 Task: Create a rule from the Routing list, Task moved to a section -> Set Priority in the project TranceTech , set the section as To-Do and set the priority of the task as  High.
Action: Mouse moved to (57, 481)
Screenshot: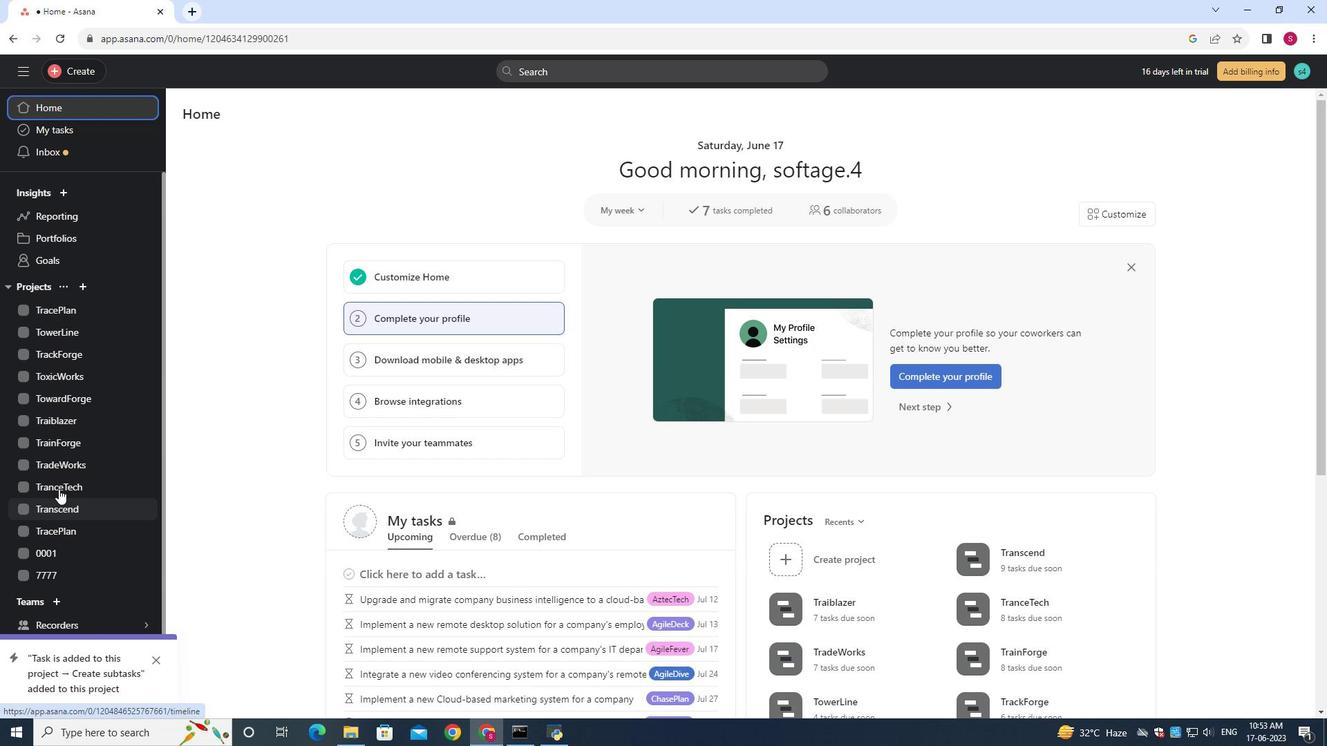 
Action: Mouse pressed left at (57, 481)
Screenshot: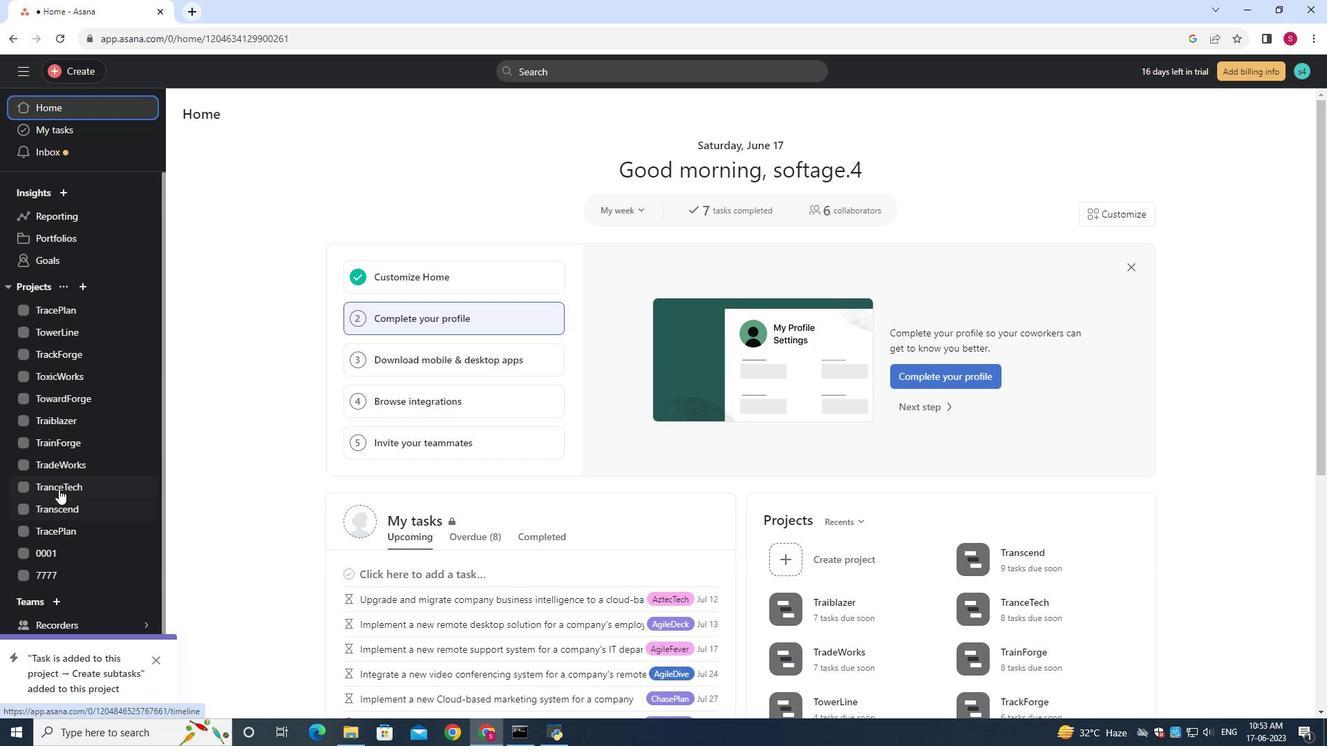 
Action: Mouse moved to (1282, 116)
Screenshot: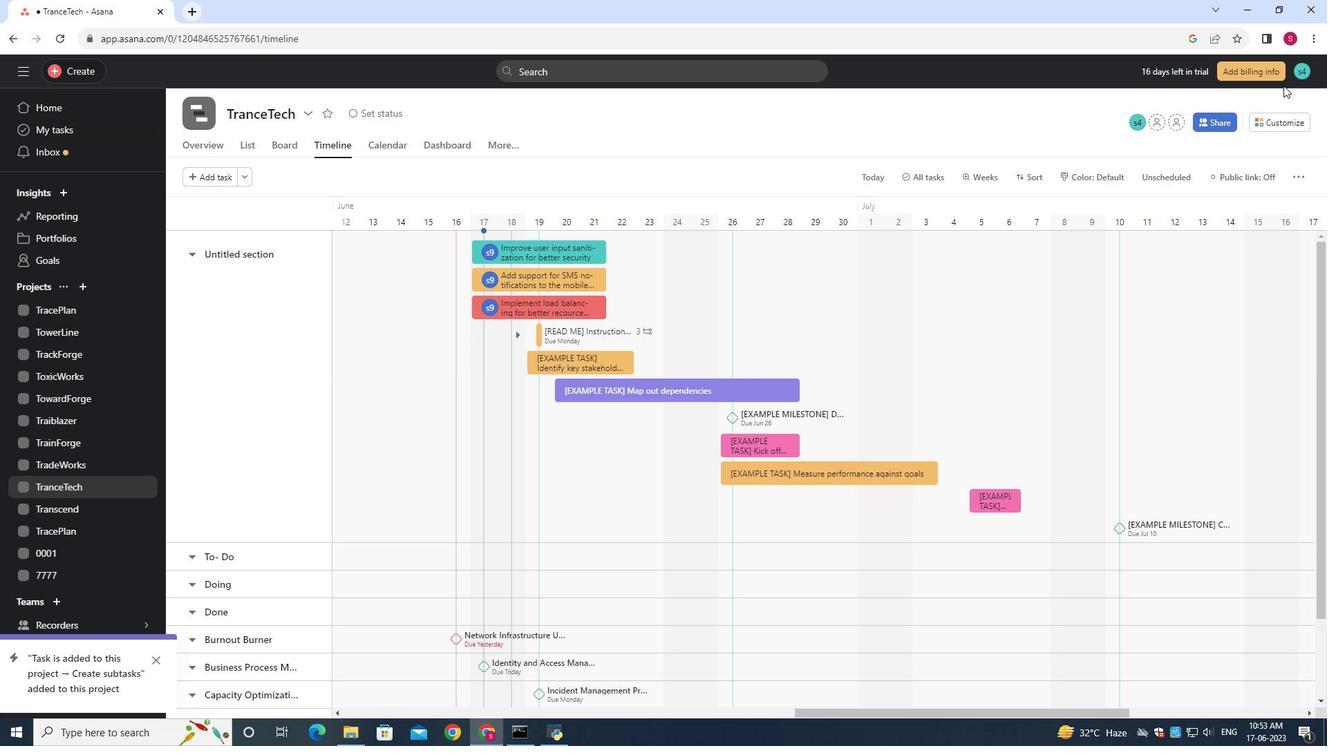 
Action: Mouse pressed left at (1282, 116)
Screenshot: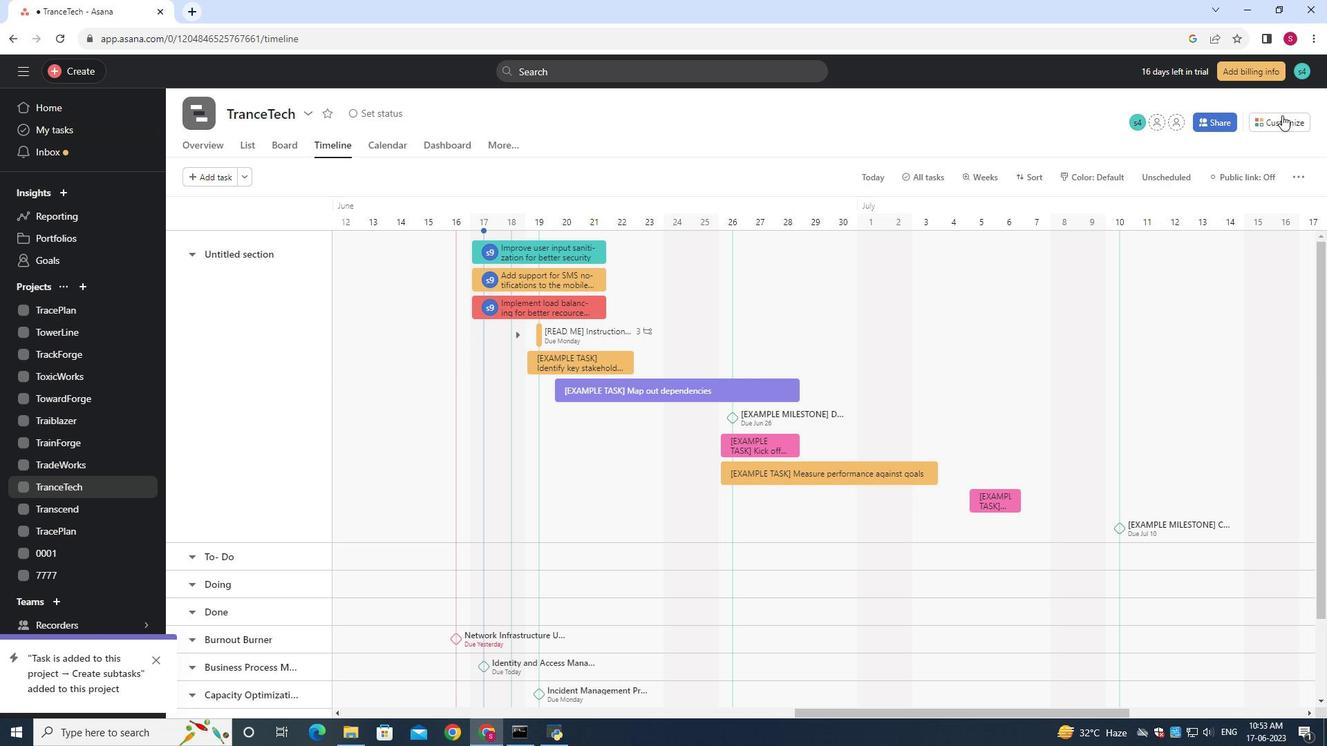 
Action: Mouse moved to (1027, 351)
Screenshot: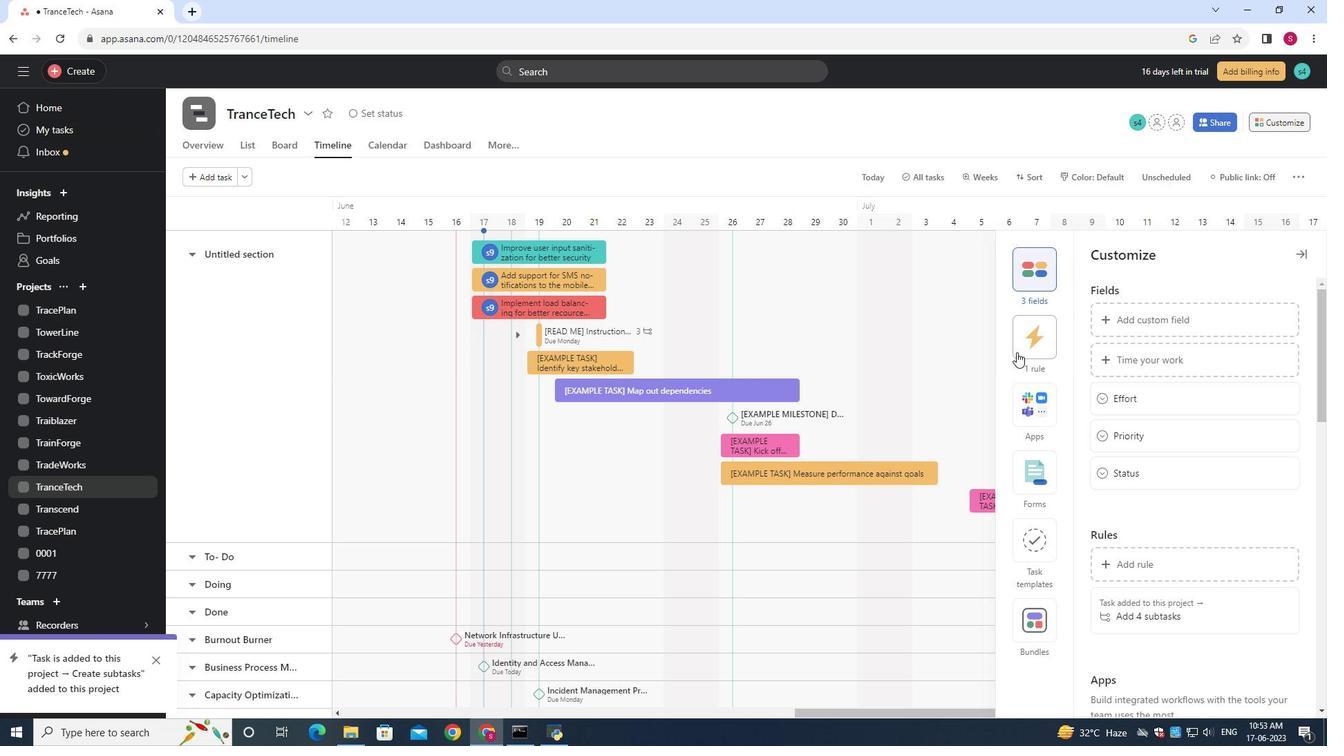 
Action: Mouse pressed left at (1027, 351)
Screenshot: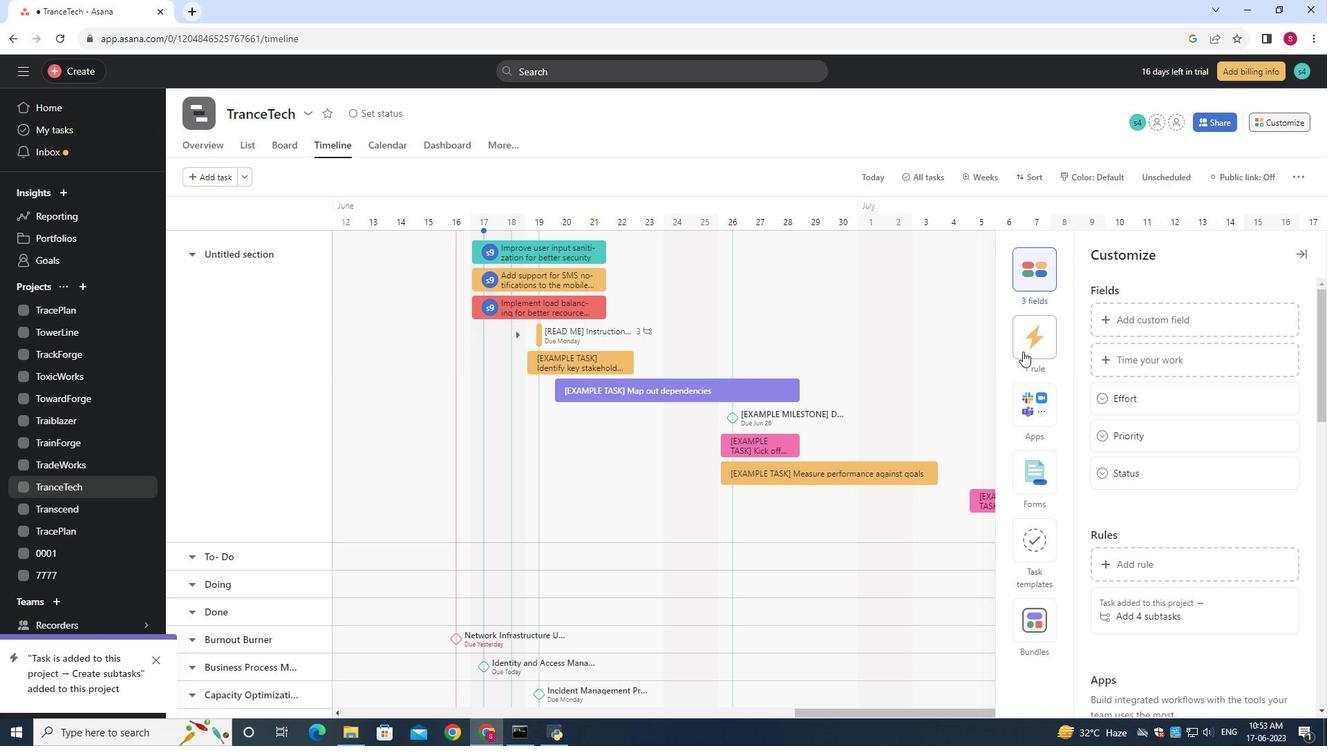 
Action: Mouse moved to (1161, 328)
Screenshot: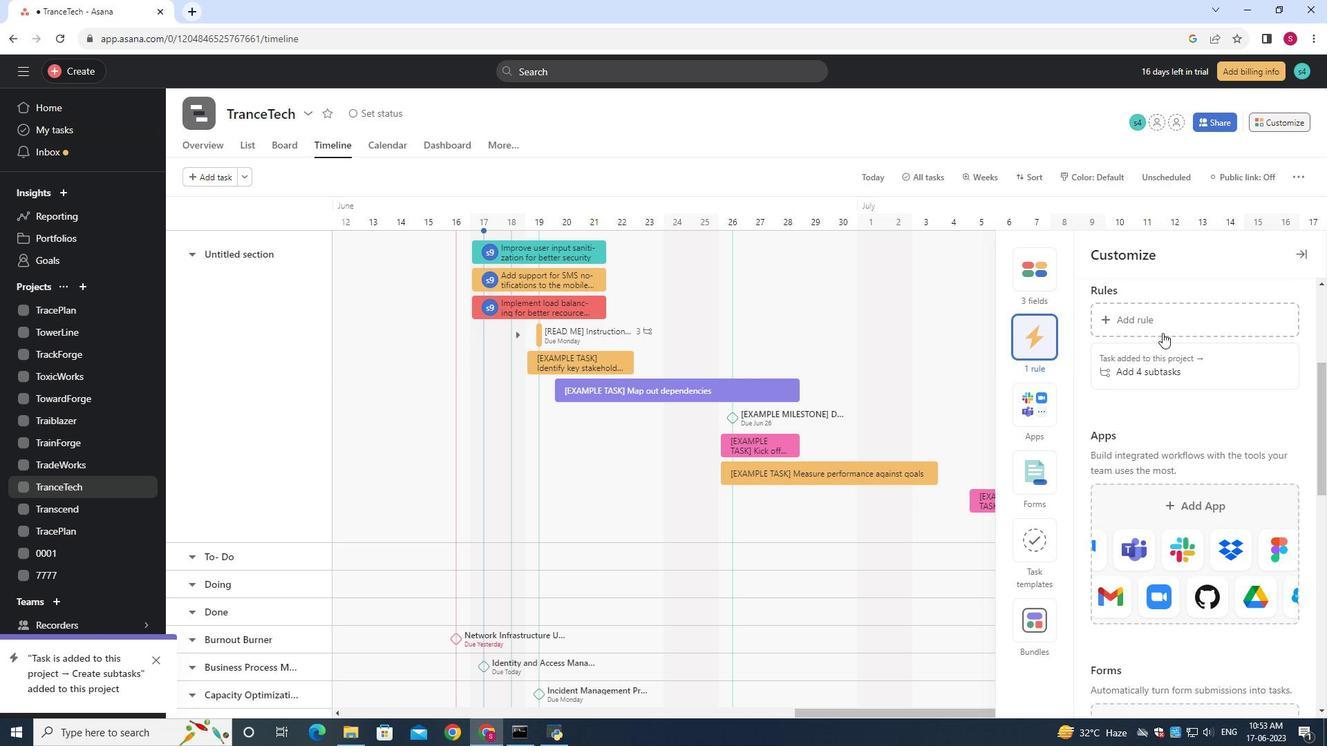 
Action: Mouse pressed left at (1161, 328)
Screenshot: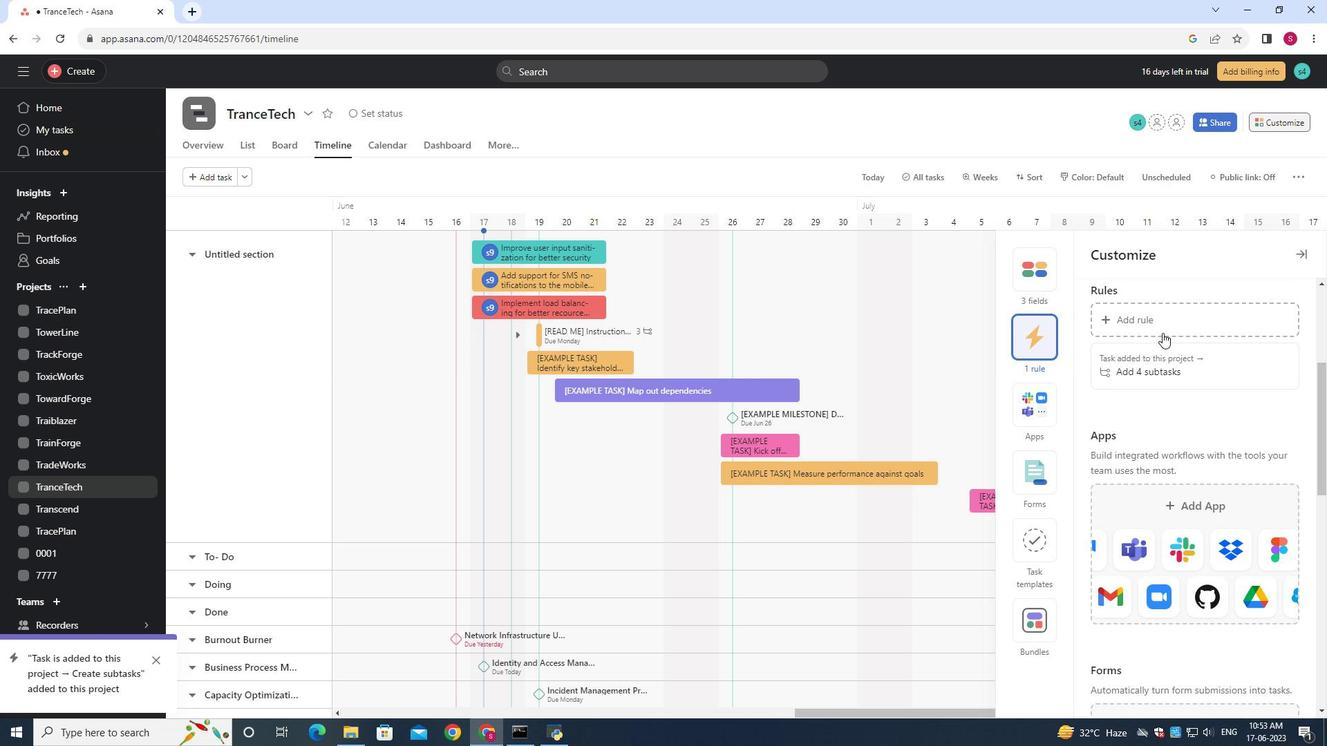 
Action: Mouse moved to (311, 191)
Screenshot: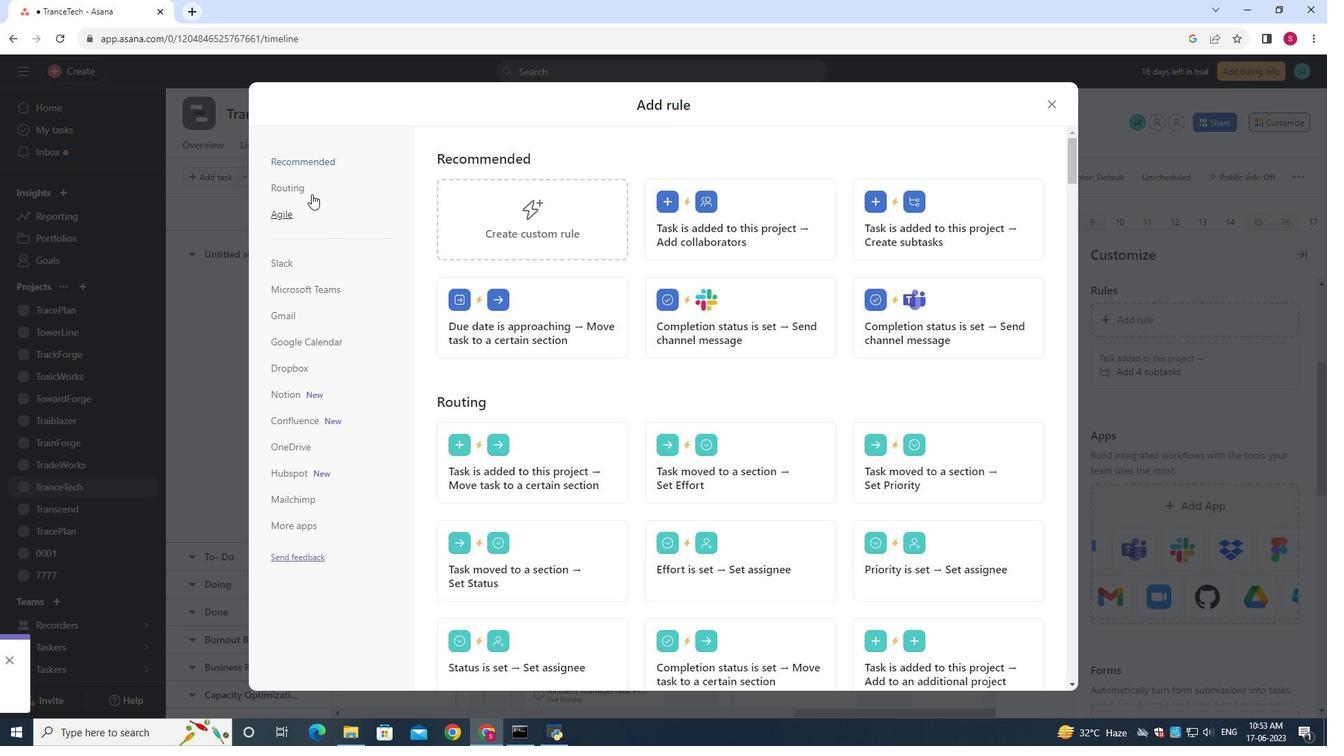 
Action: Mouse pressed left at (311, 191)
Screenshot: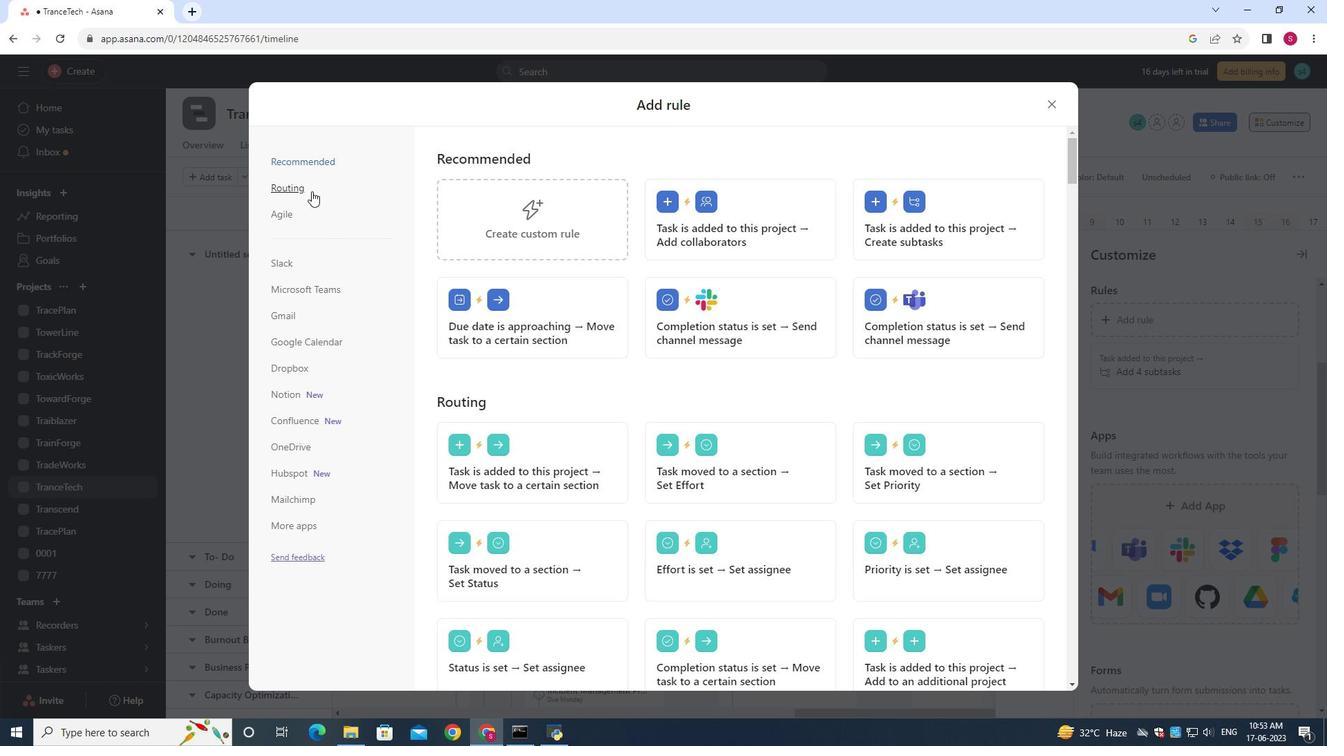 
Action: Mouse moved to (909, 208)
Screenshot: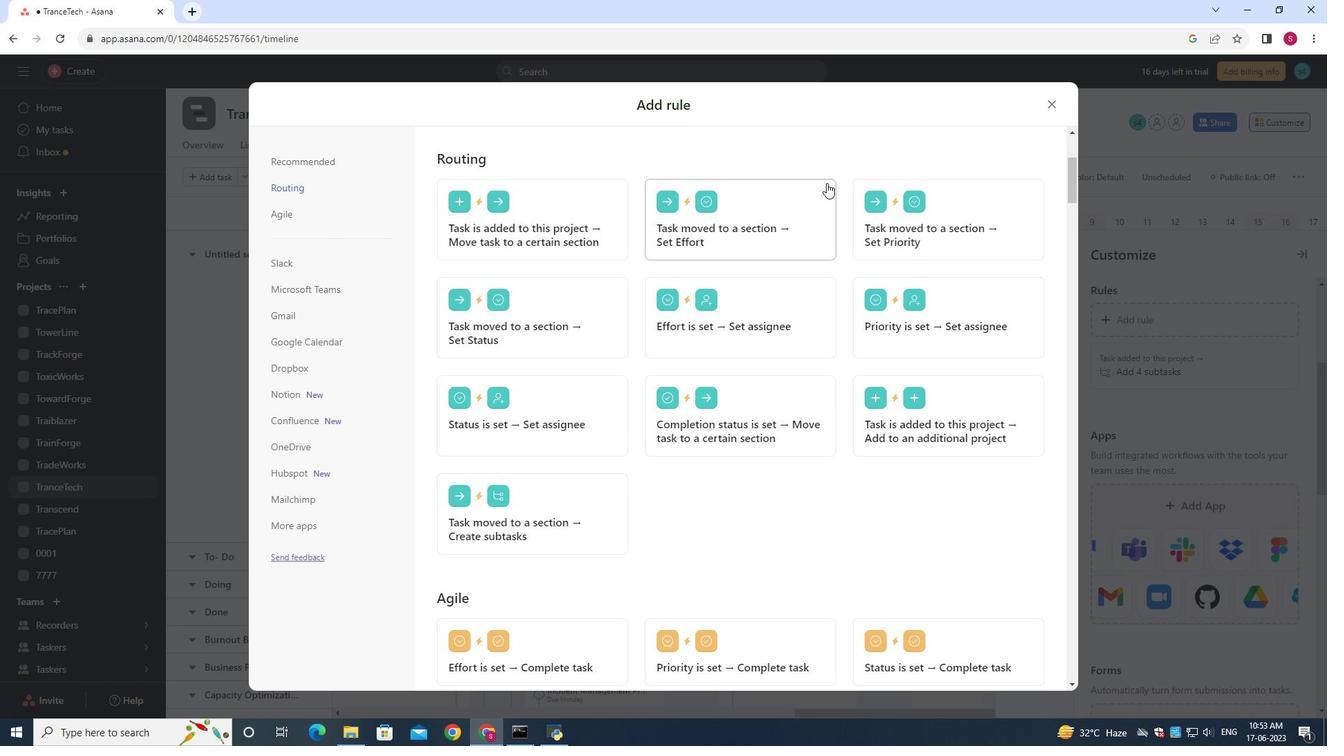 
Action: Mouse pressed left at (909, 208)
Screenshot: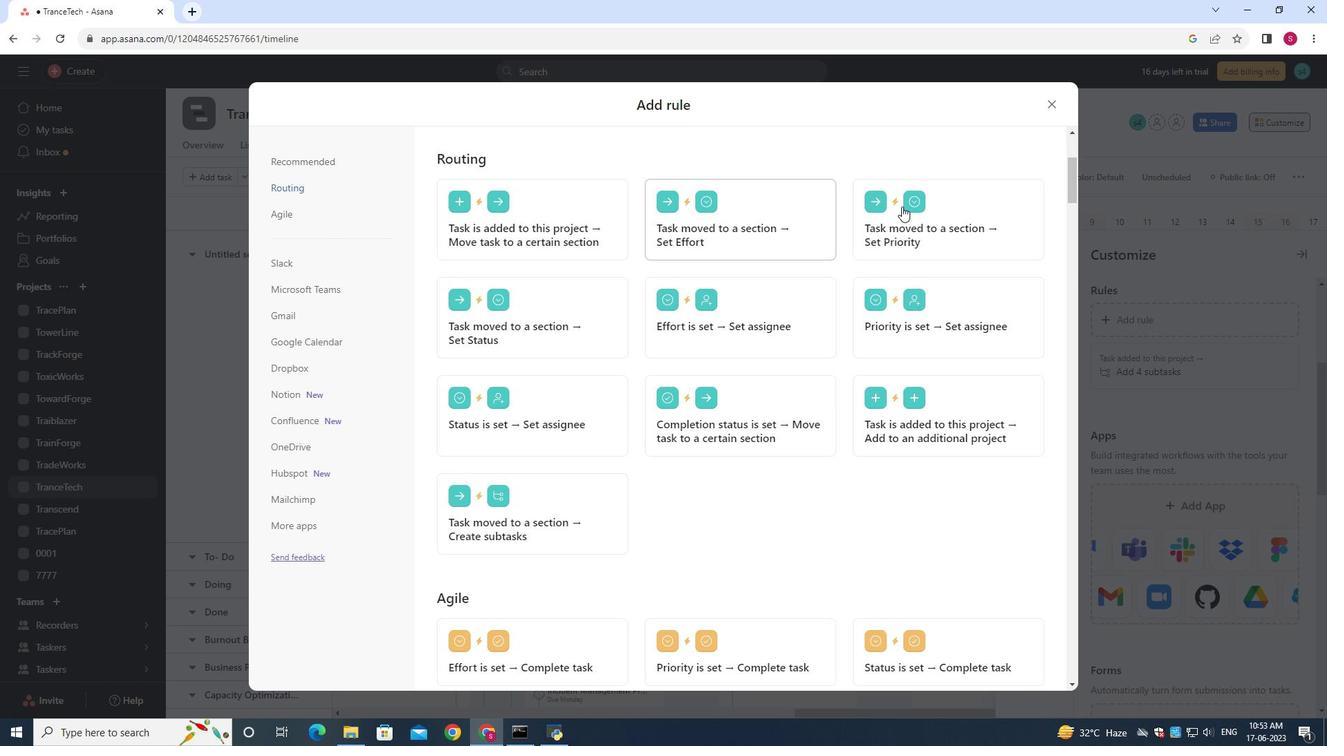 
Action: Mouse moved to (843, 248)
Screenshot: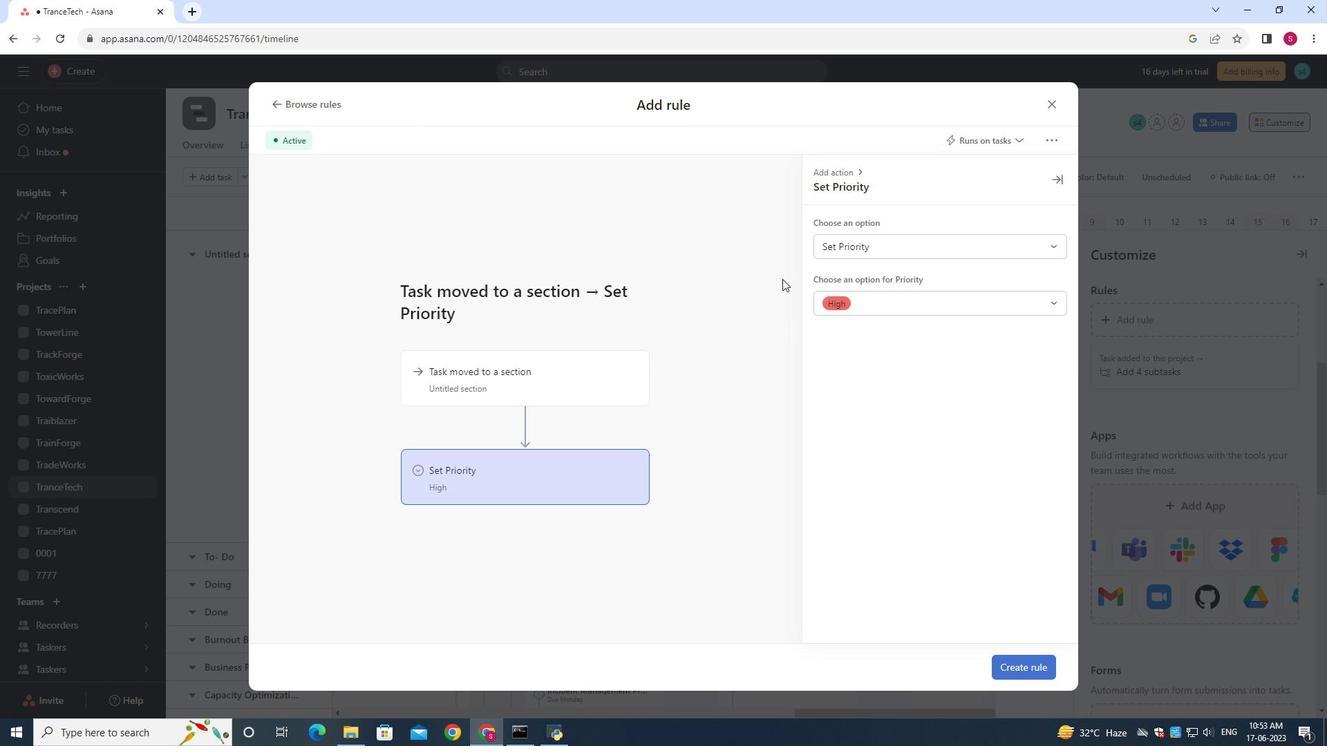 
Action: Mouse pressed left at (843, 248)
Screenshot: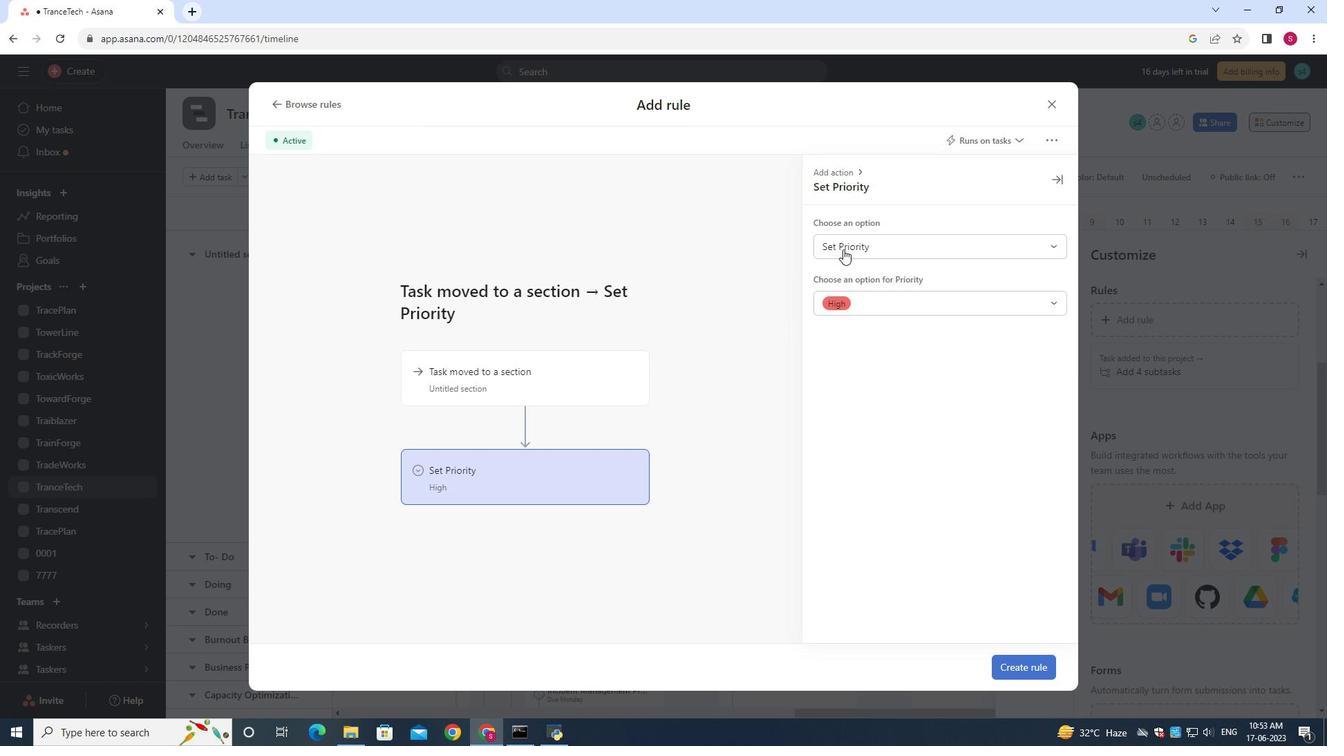 
Action: Mouse moved to (843, 248)
Screenshot: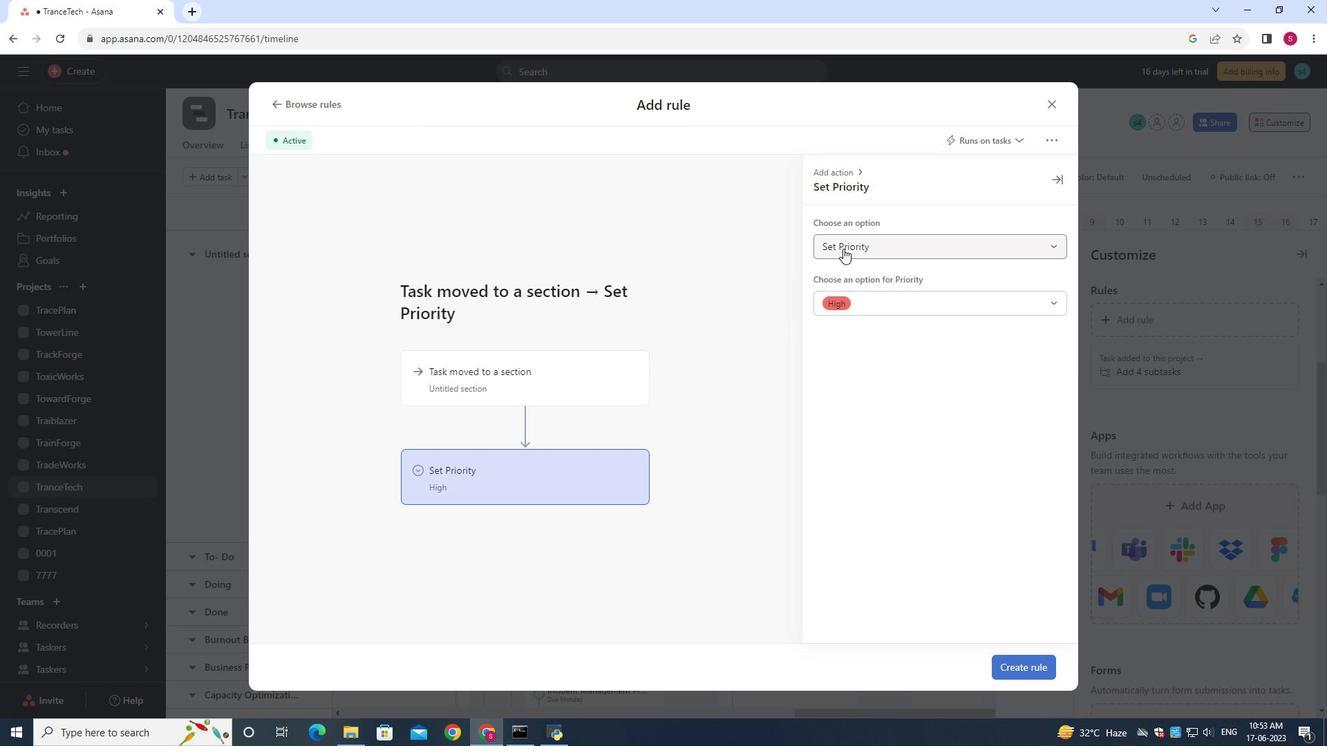 
Action: Mouse pressed left at (843, 248)
Screenshot: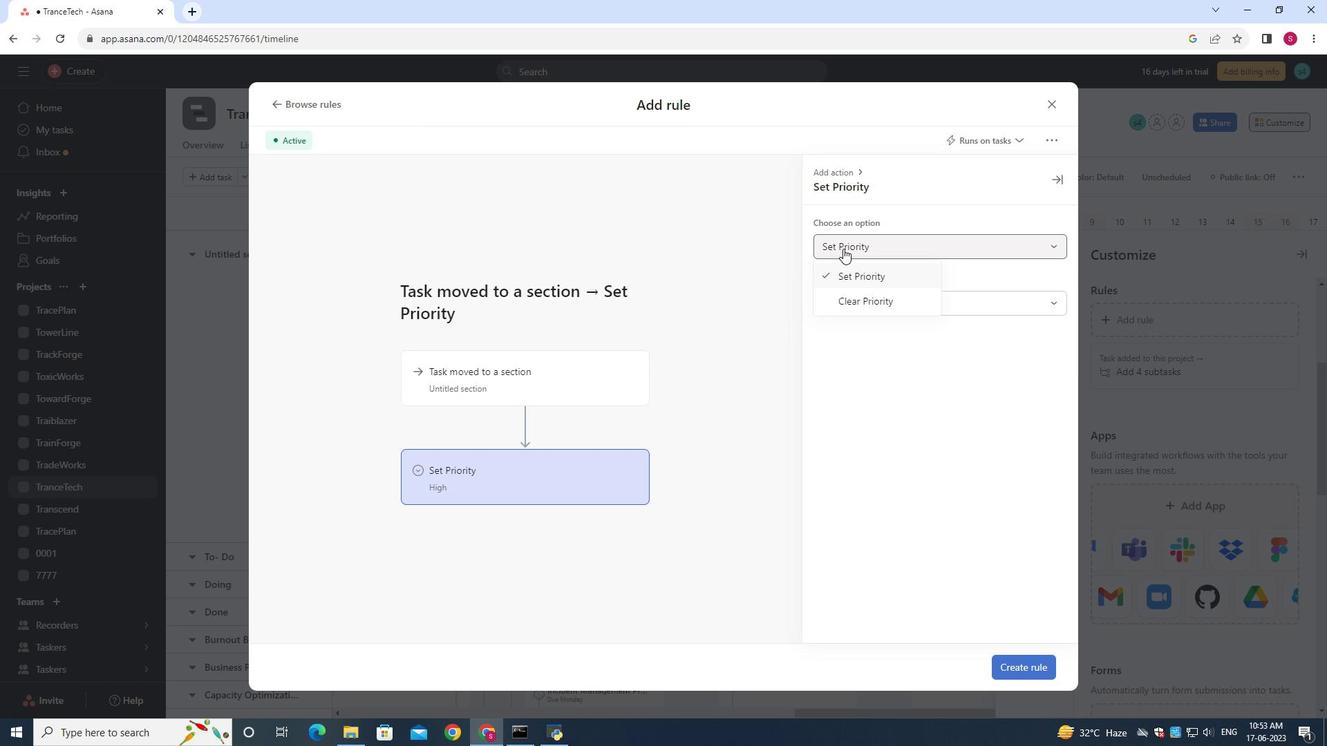 
Action: Mouse moved to (493, 378)
Screenshot: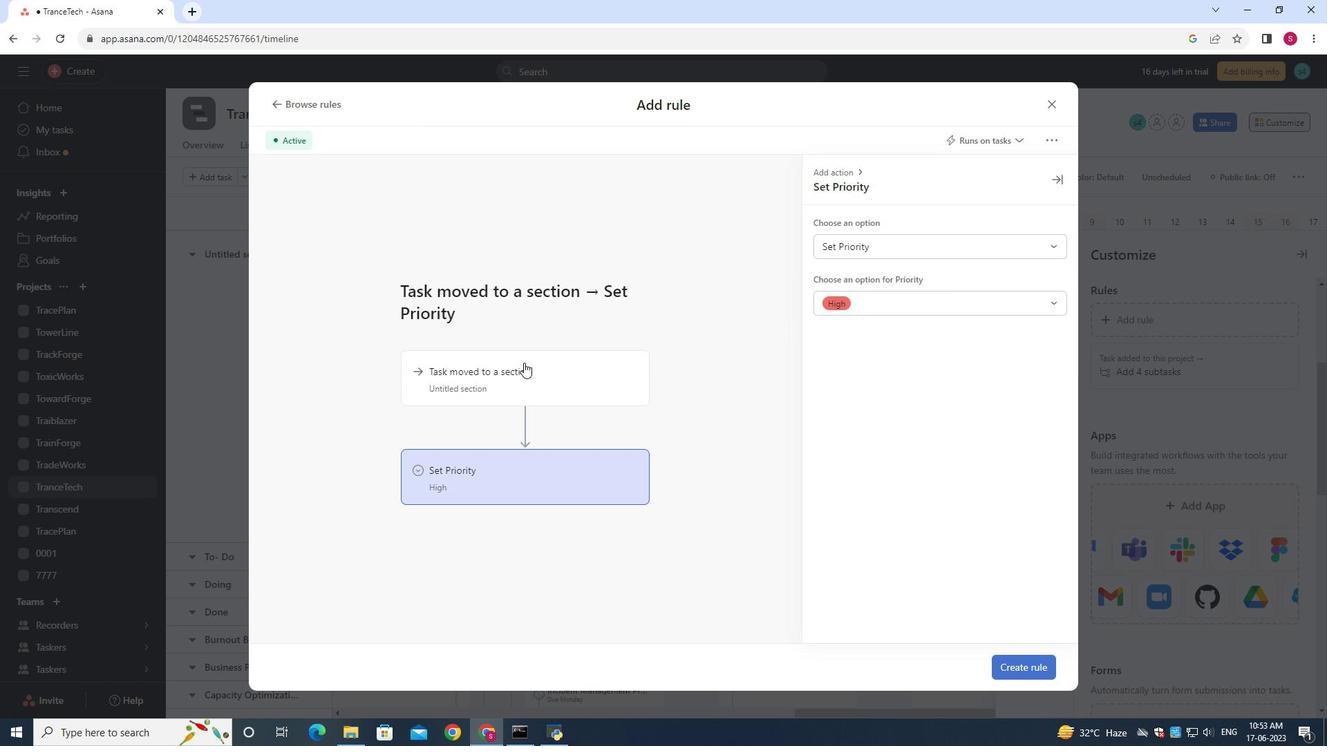 
Action: Mouse pressed left at (493, 378)
Screenshot: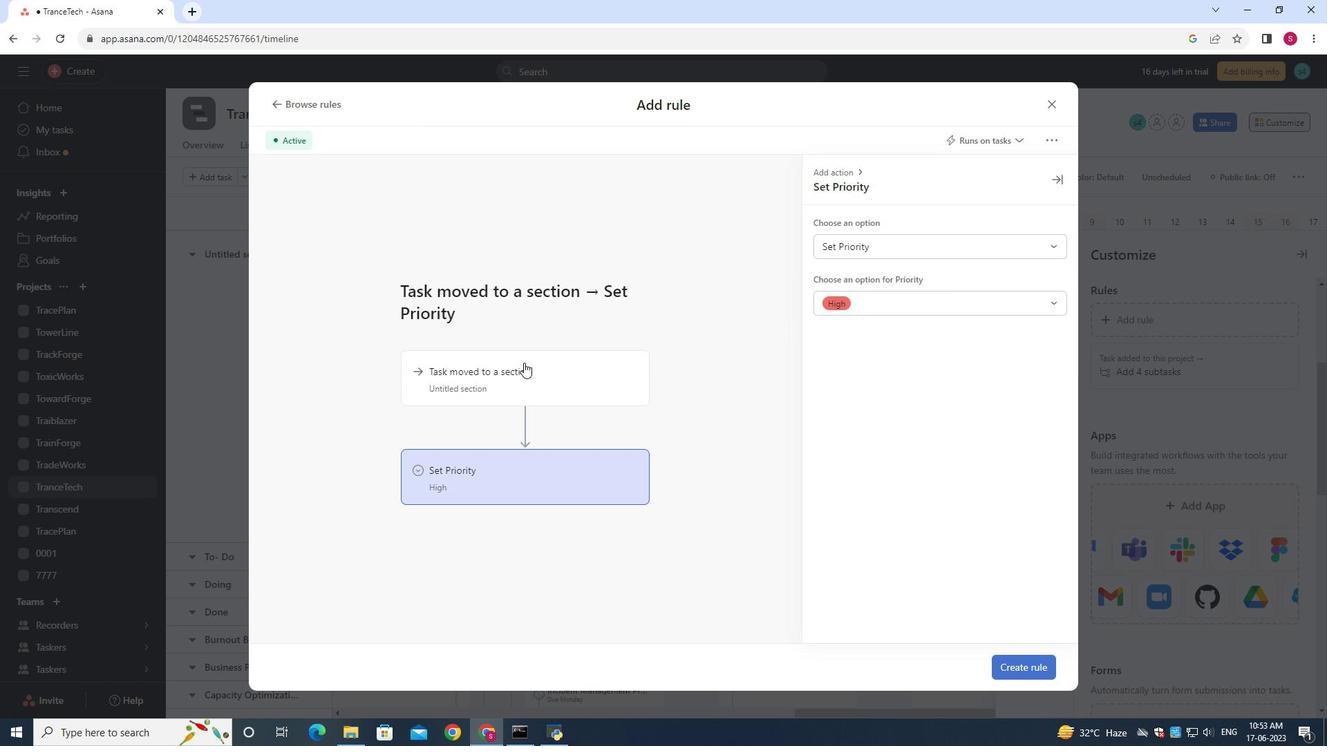 
Action: Mouse moved to (866, 249)
Screenshot: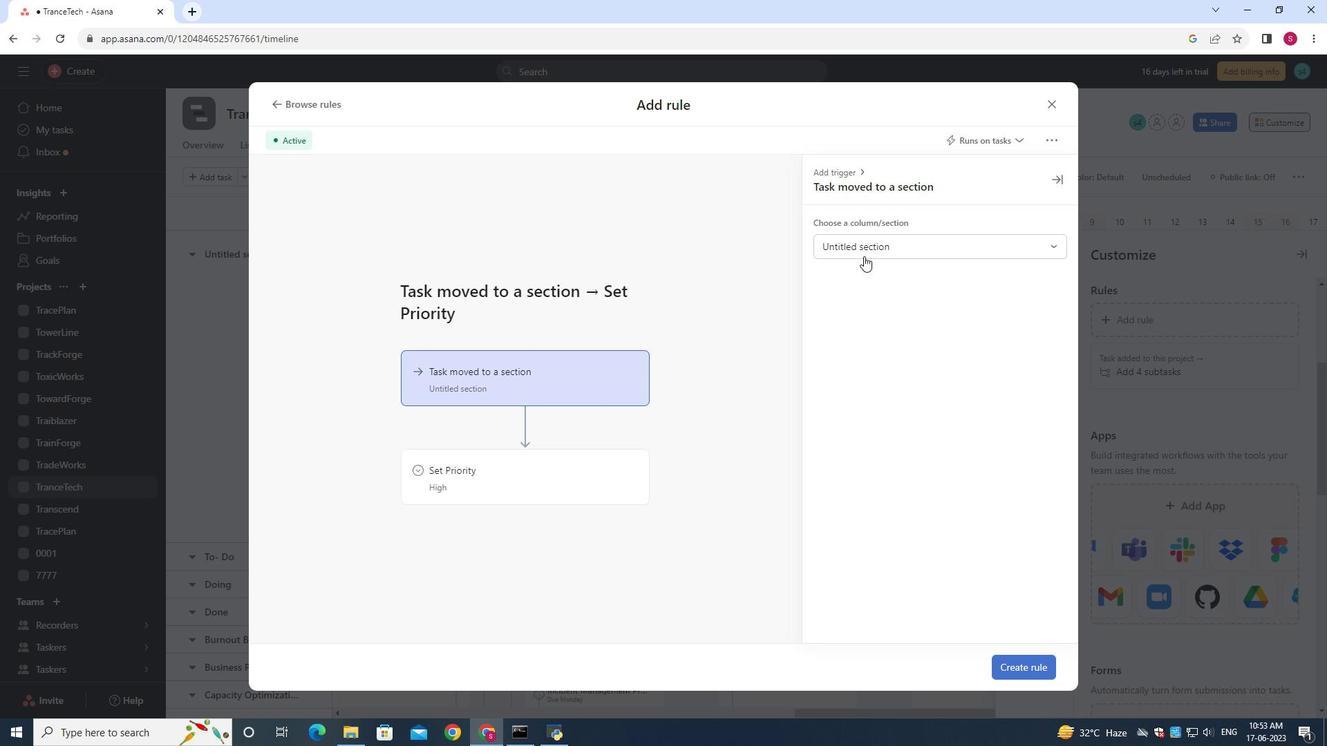 
Action: Mouse pressed left at (866, 249)
Screenshot: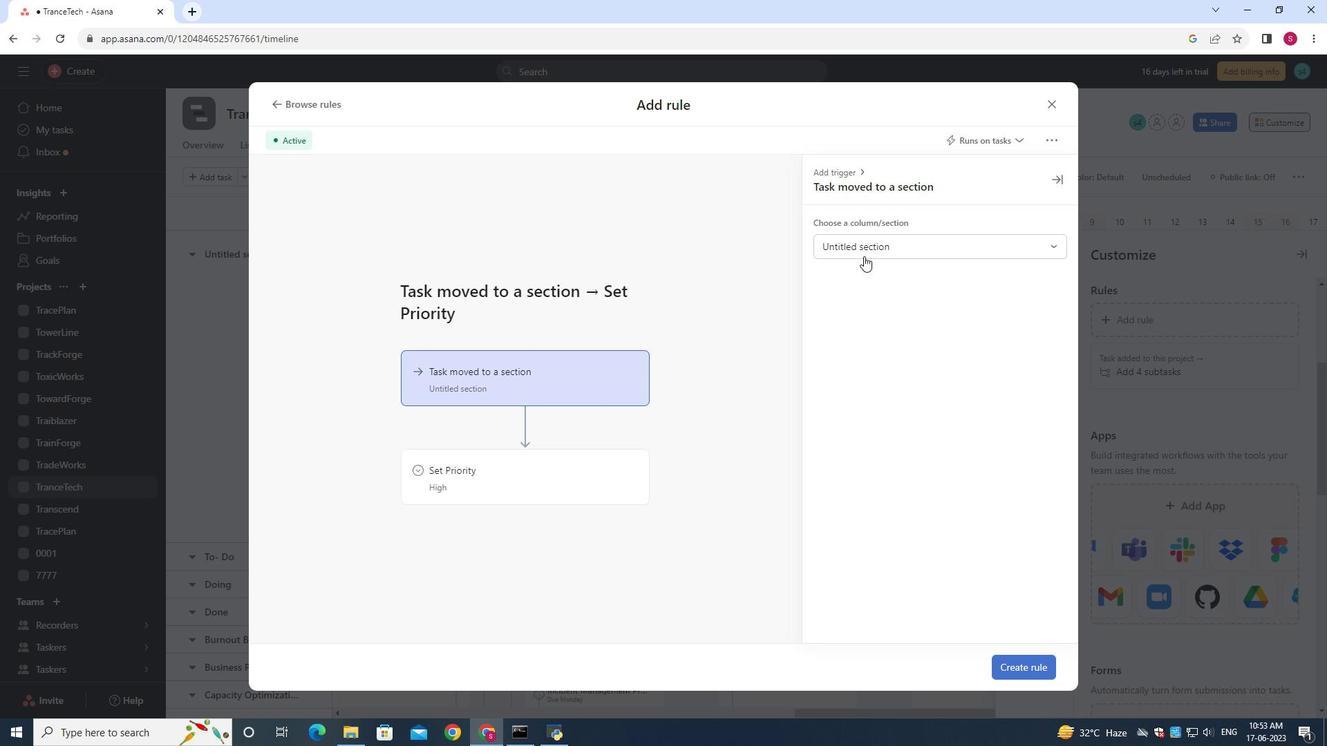 
Action: Mouse moved to (855, 297)
Screenshot: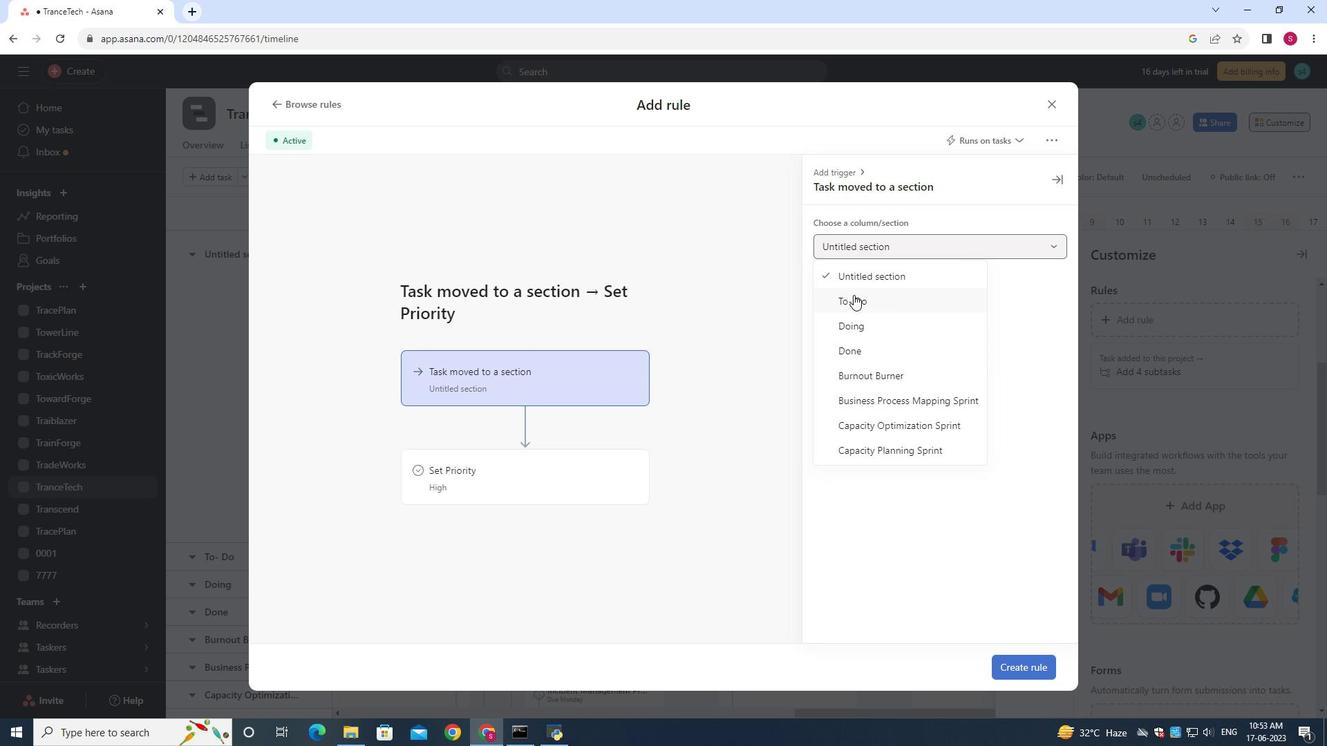 
Action: Mouse pressed left at (855, 297)
Screenshot: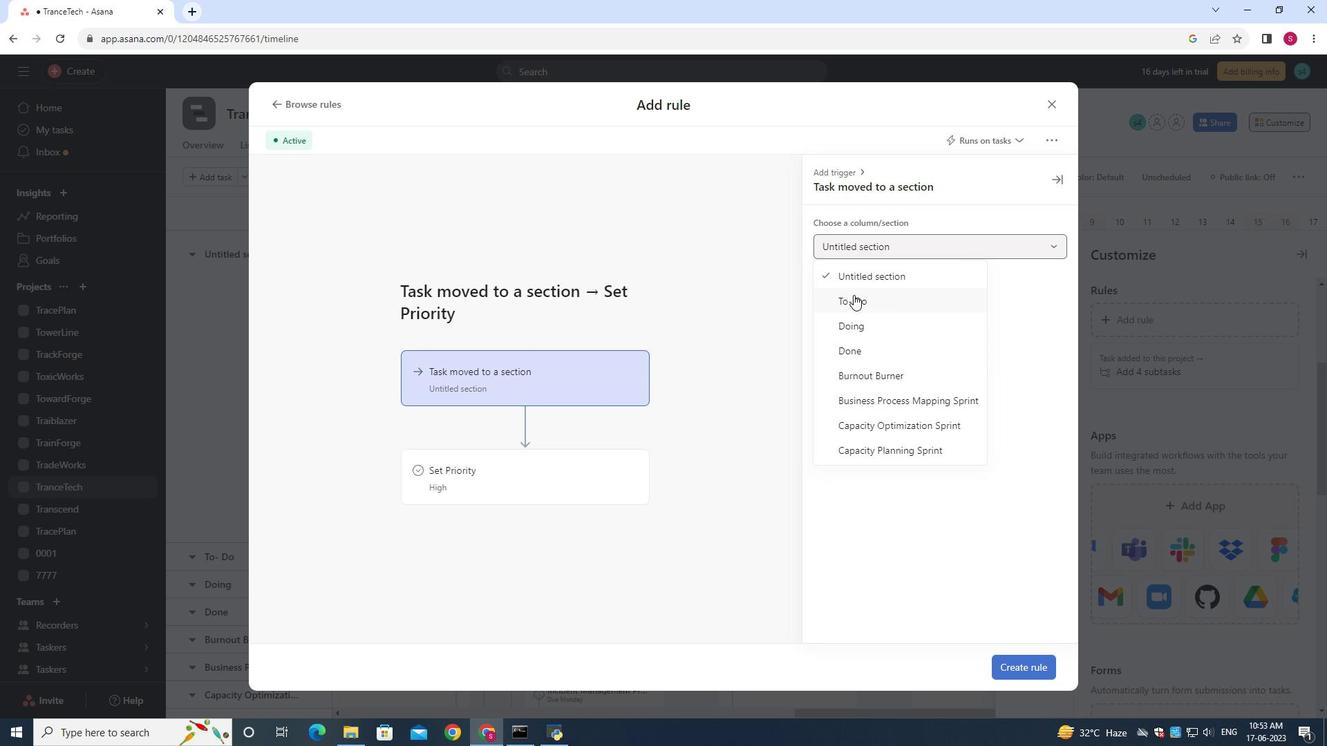 
Action: Mouse moved to (457, 484)
Screenshot: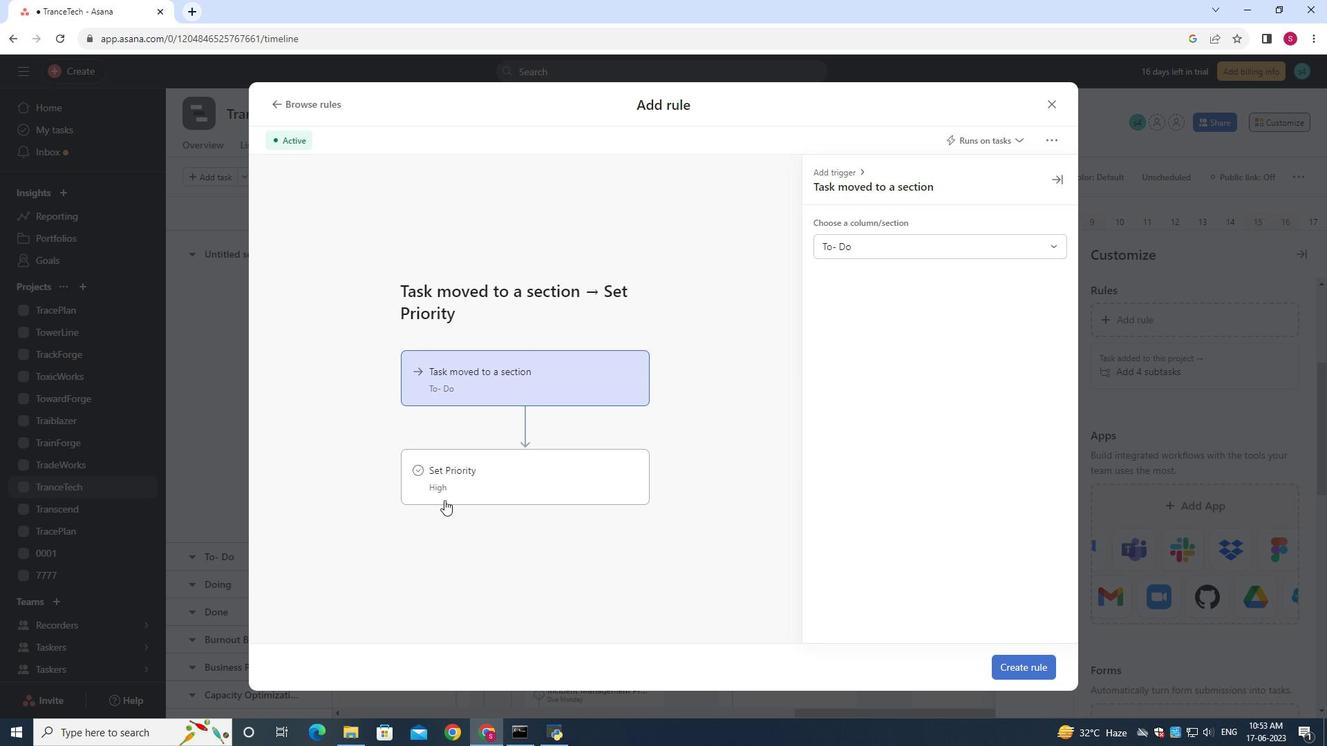 
Action: Mouse pressed left at (457, 484)
Screenshot: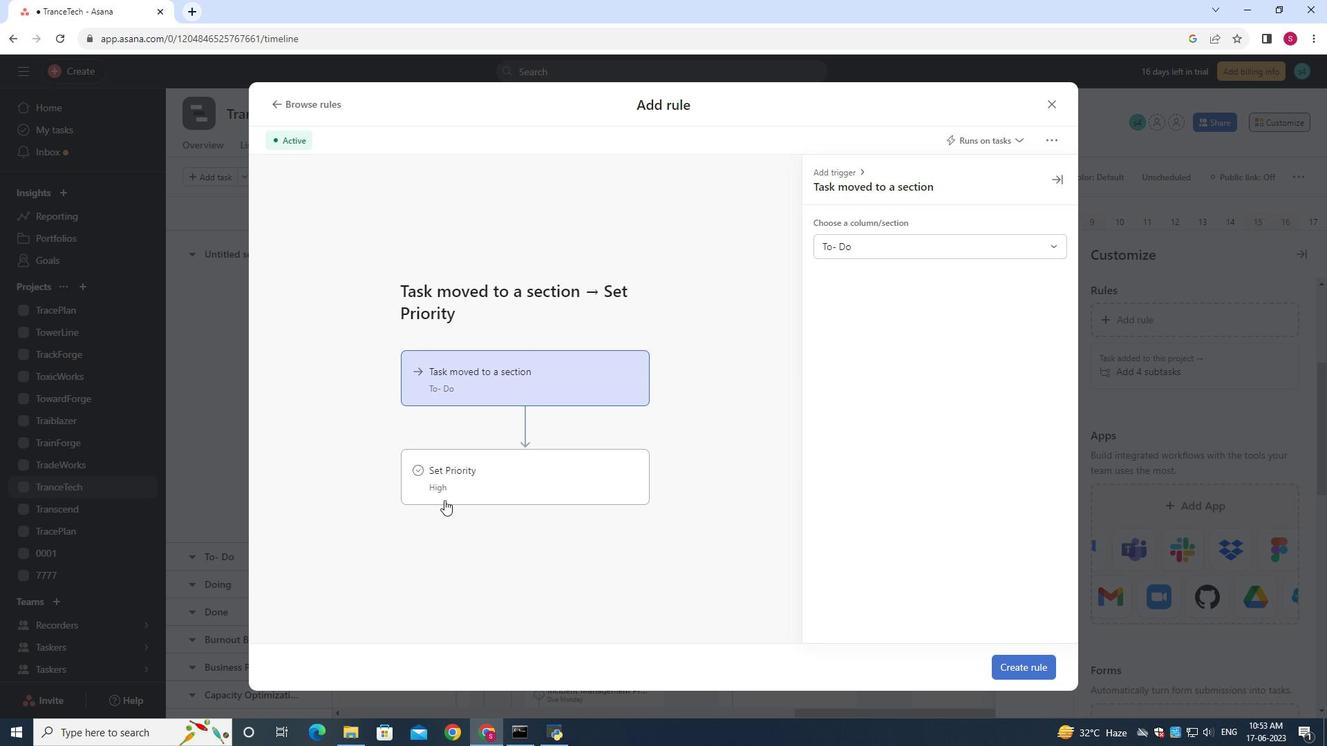 
Action: Mouse moved to (1015, 666)
Screenshot: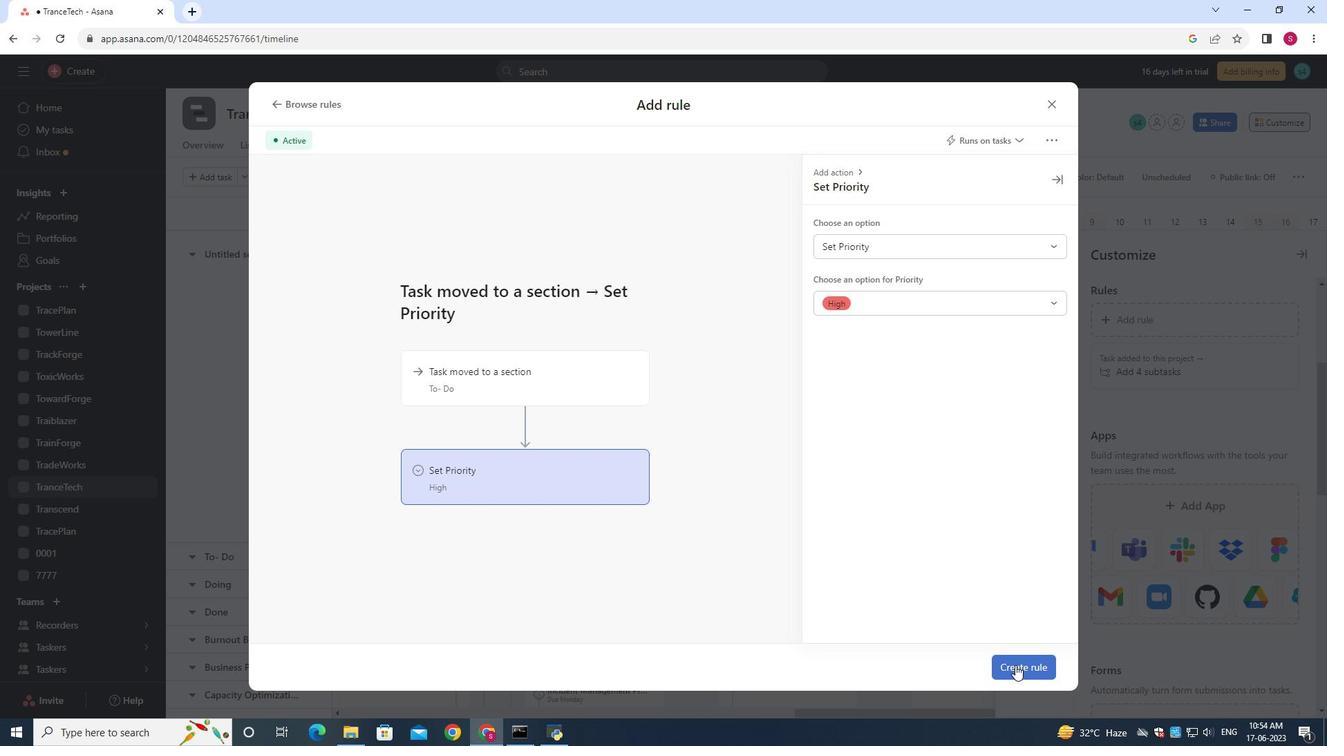 
Action: Mouse pressed left at (1015, 666)
Screenshot: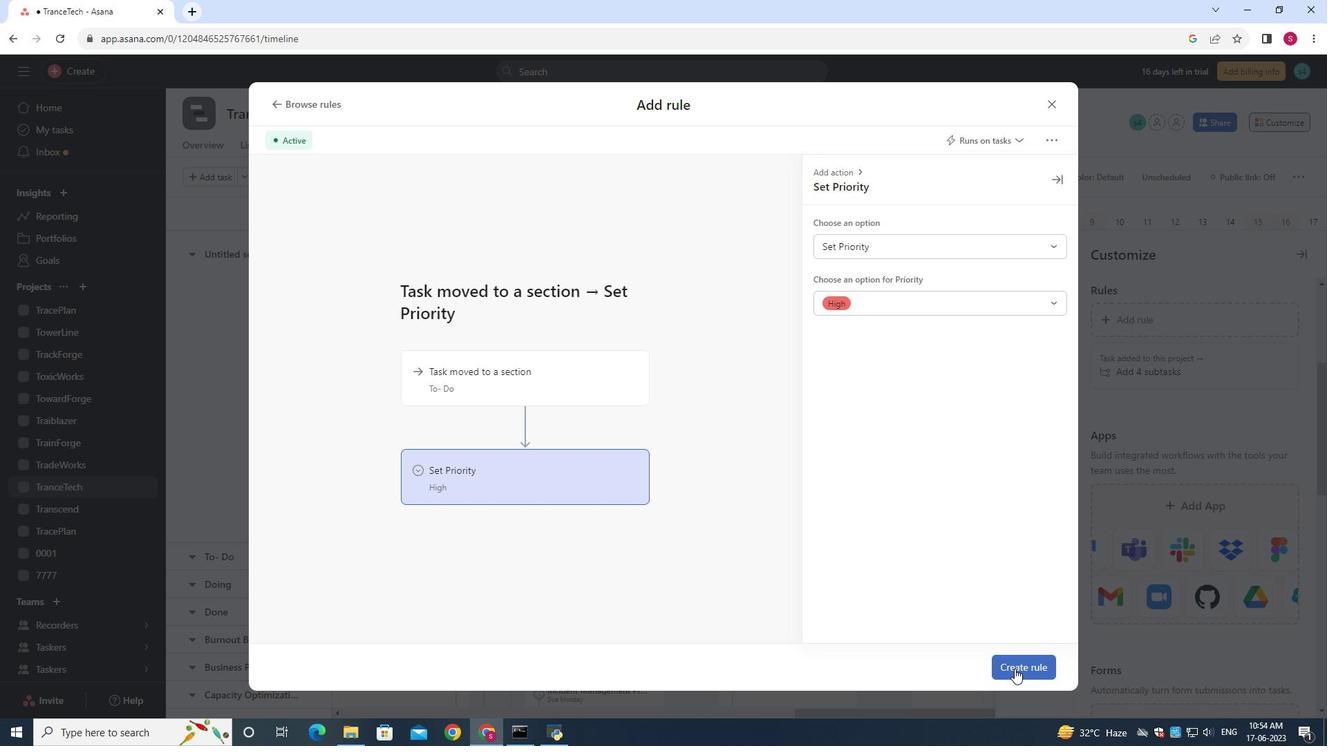 
Action: Mouse moved to (769, 373)
Screenshot: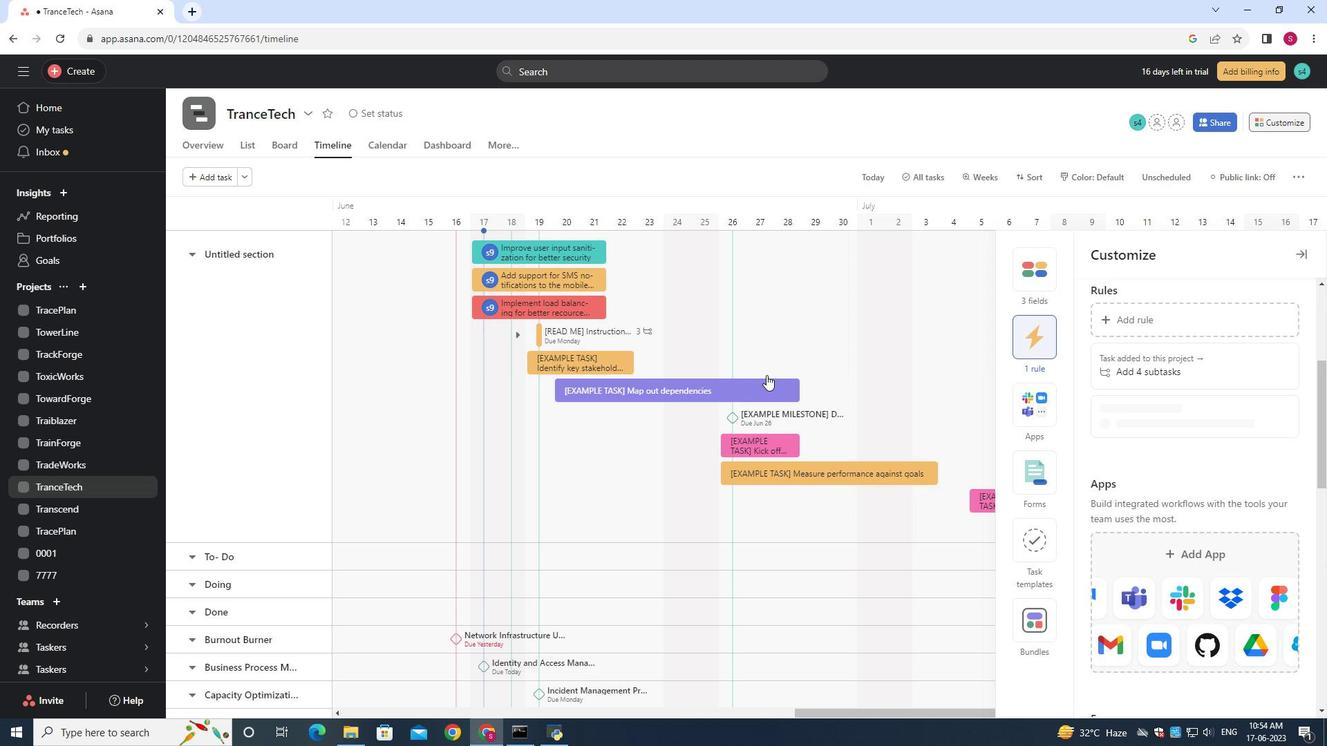 
